 Task: In the  document Civilwarletter.docx Change the allignment of footer to  'Center' Select the entire text and insert font style 'Caveat' and font size: 16
Action: Mouse moved to (305, 456)
Screenshot: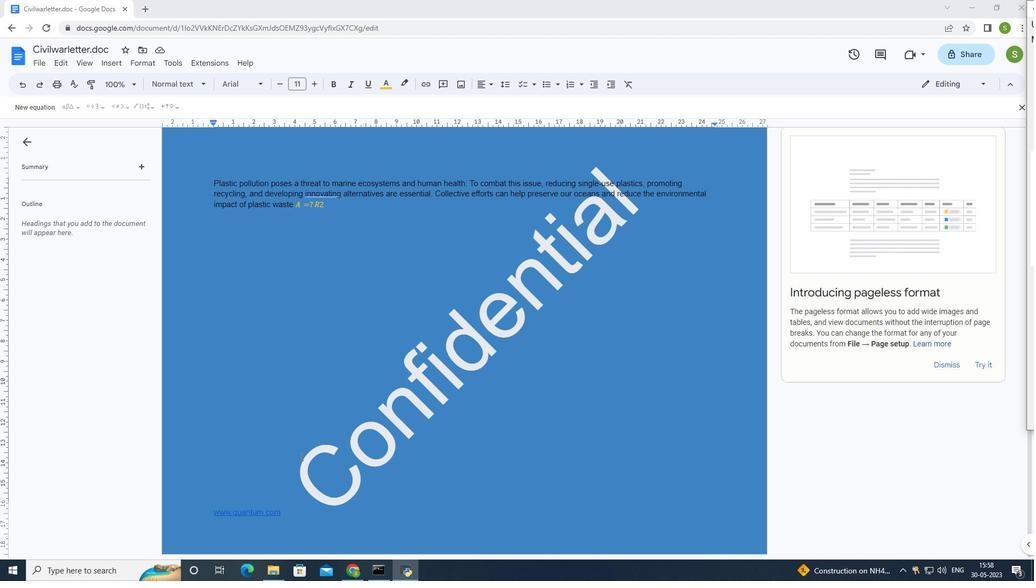 
Action: Mouse pressed left at (305, 456)
Screenshot: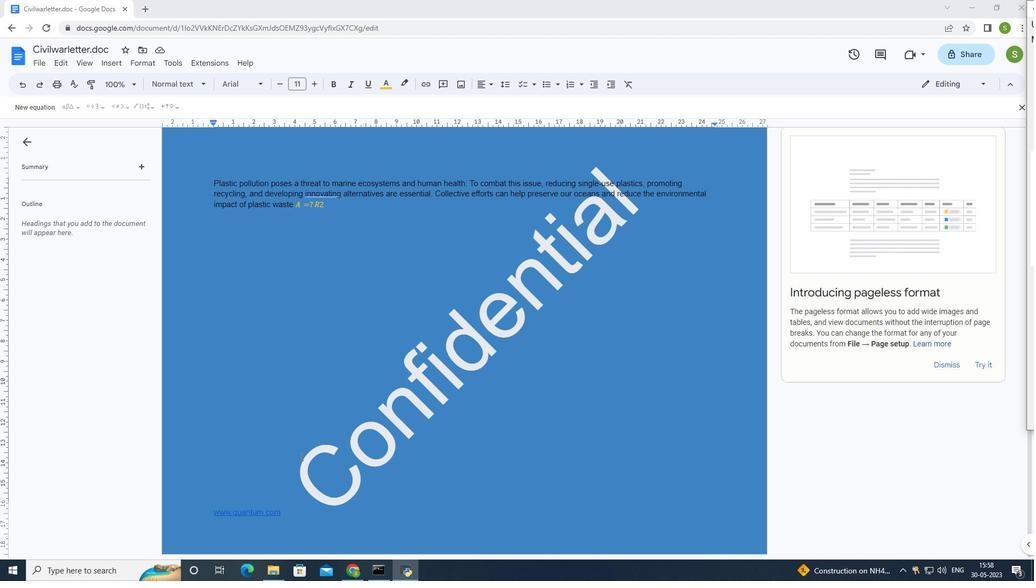 
Action: Mouse moved to (306, 457)
Screenshot: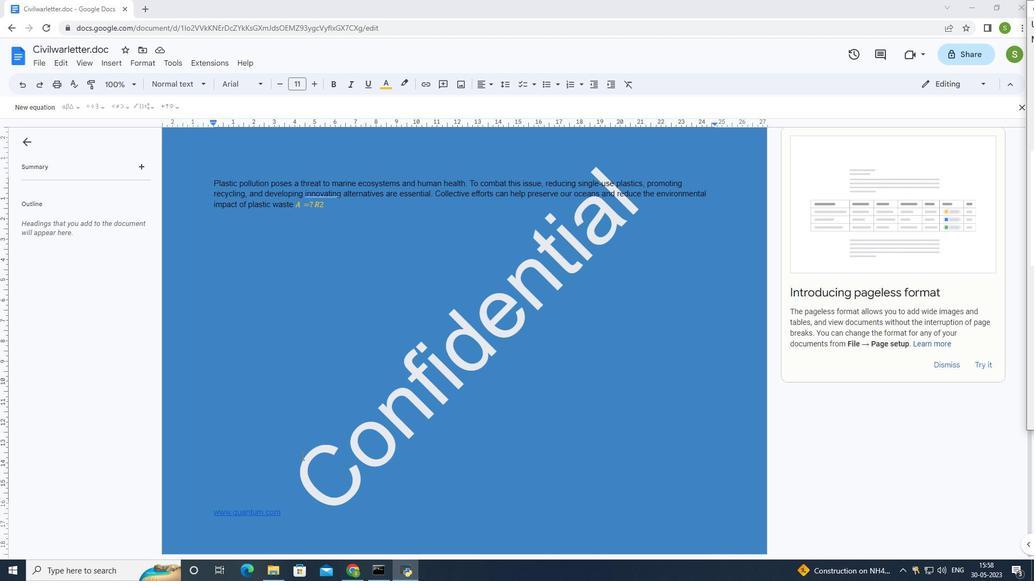 
Action: Mouse pressed left at (306, 457)
Screenshot: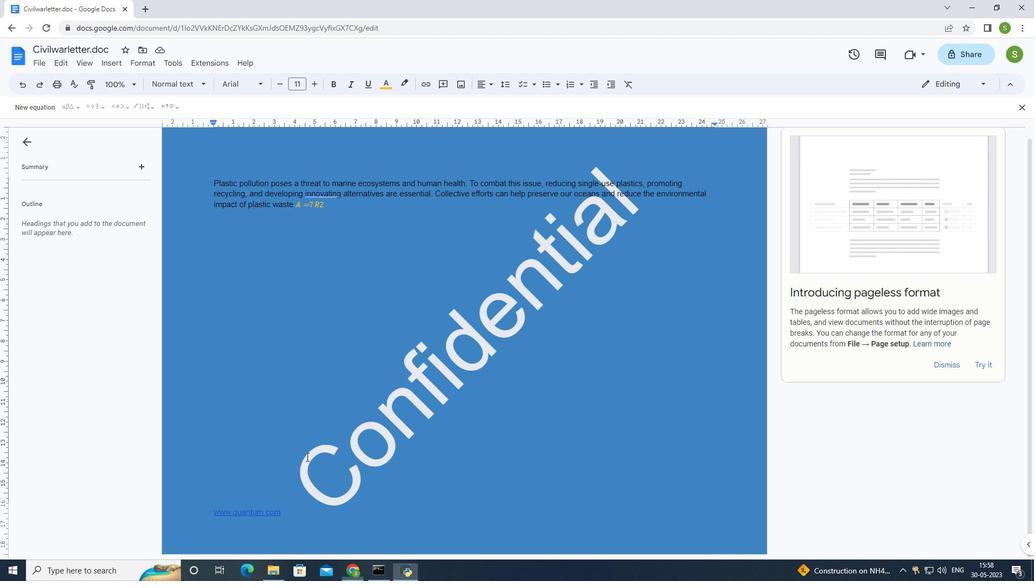 
Action: Mouse moved to (306, 457)
Screenshot: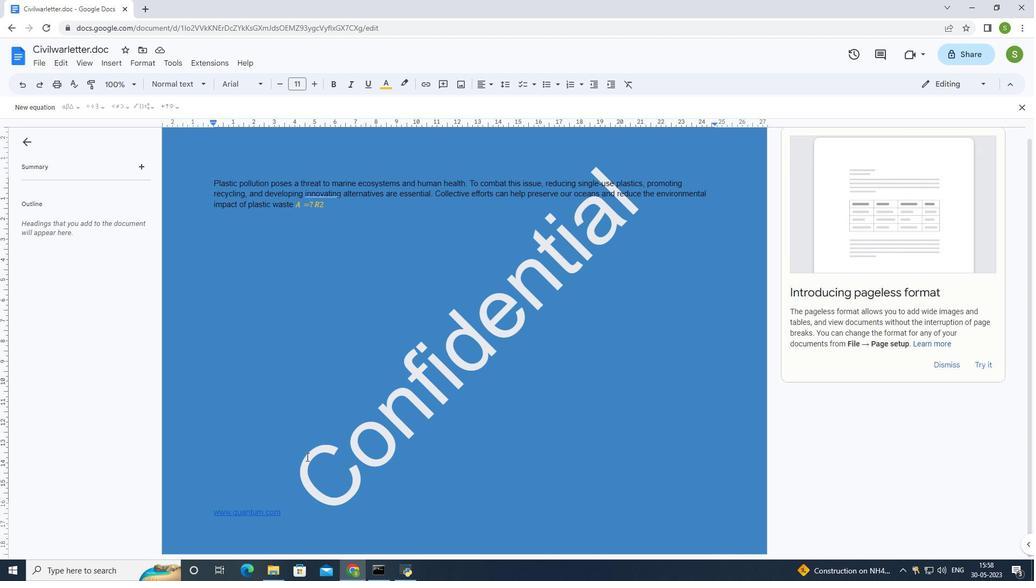 
Action: Mouse pressed left at (306, 457)
Screenshot: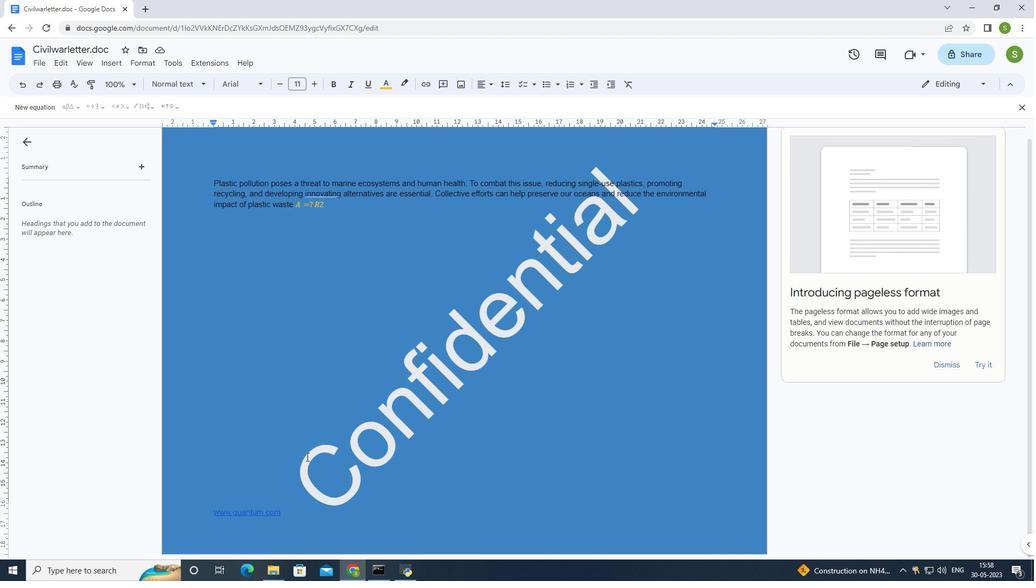 
Action: Mouse moved to (288, 505)
Screenshot: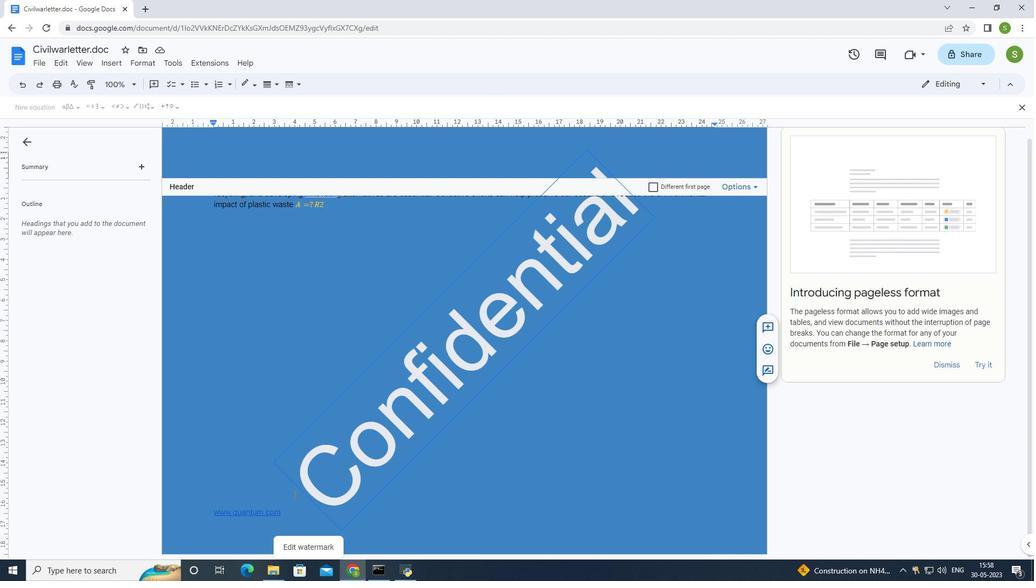 
Action: Mouse pressed left at (288, 505)
Screenshot: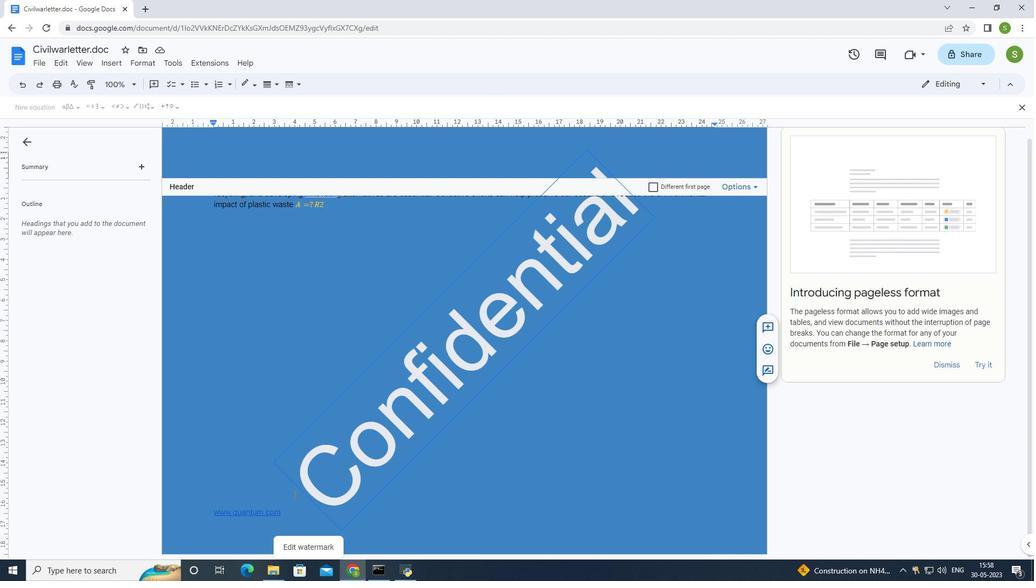 
Action: Mouse moved to (288, 506)
Screenshot: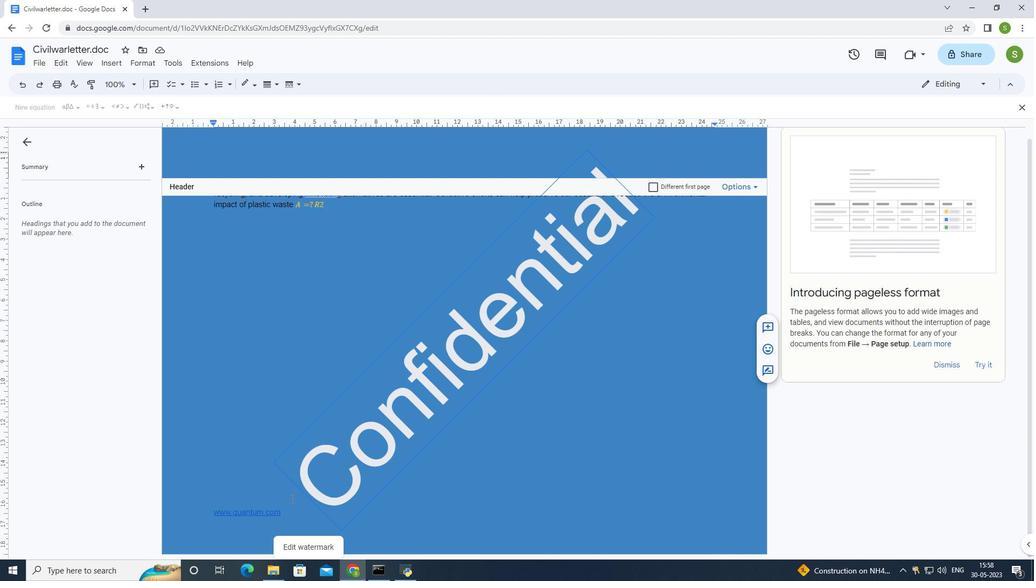 
Action: Mouse pressed left at (288, 506)
Screenshot: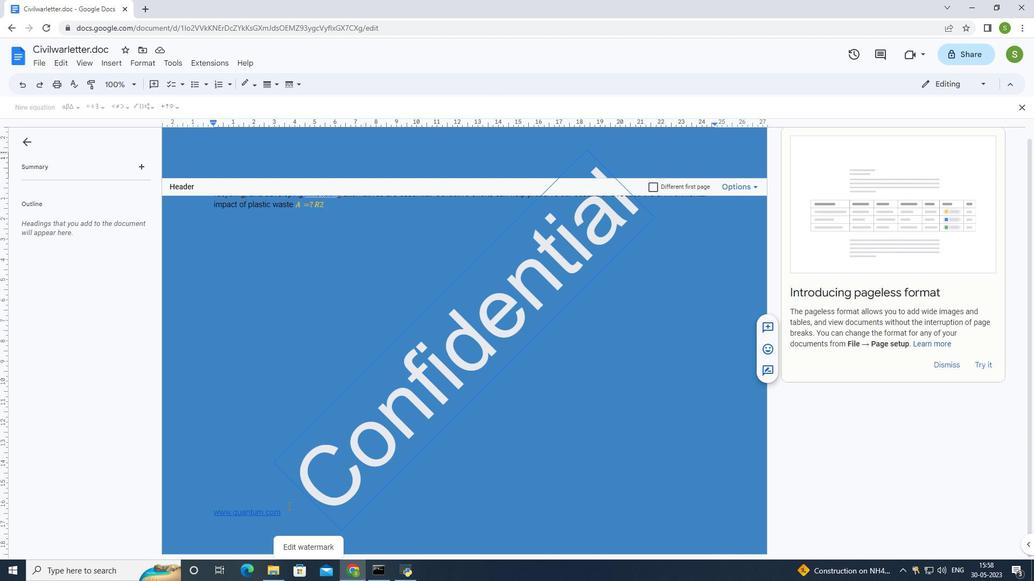 
Action: Mouse moved to (287, 506)
Screenshot: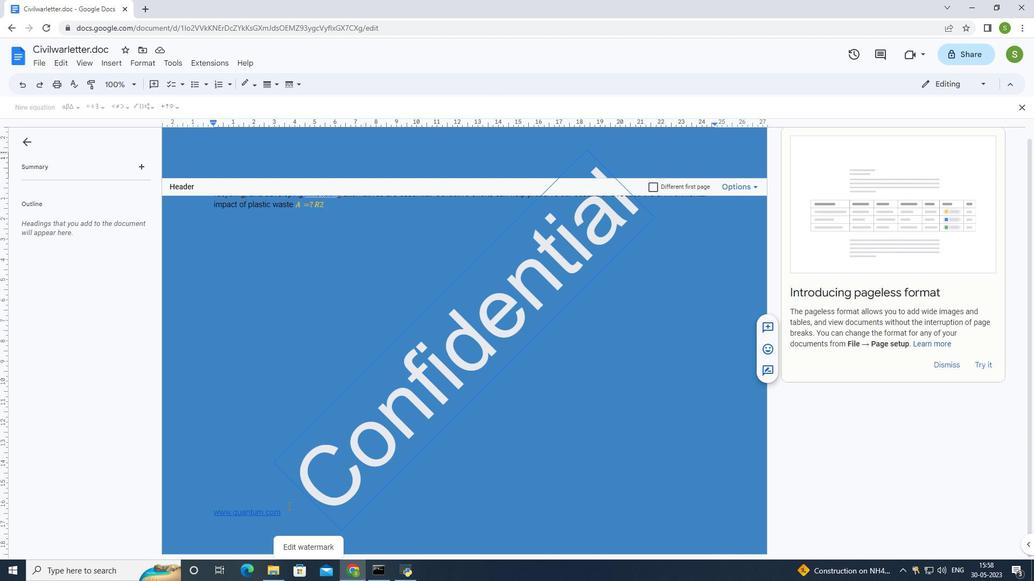
Action: Mouse pressed left at (287, 506)
Screenshot: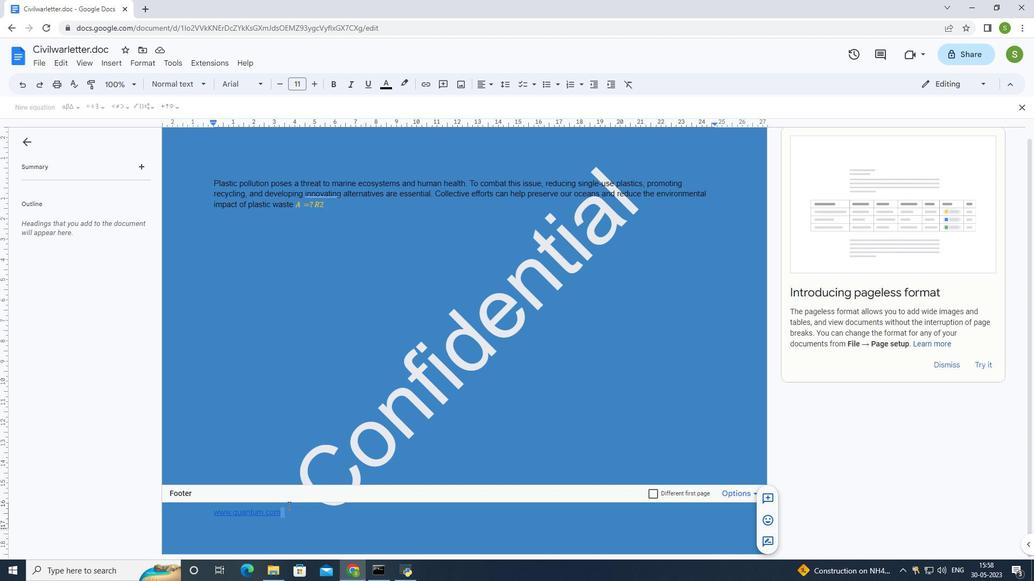 
Action: Mouse moved to (283, 517)
Screenshot: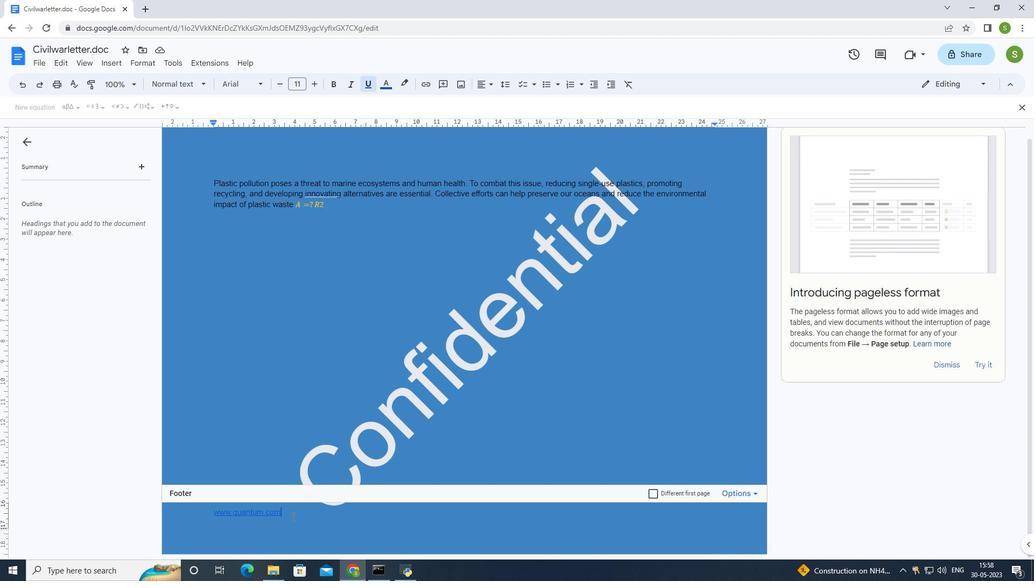 
Action: Mouse pressed left at (283, 517)
Screenshot: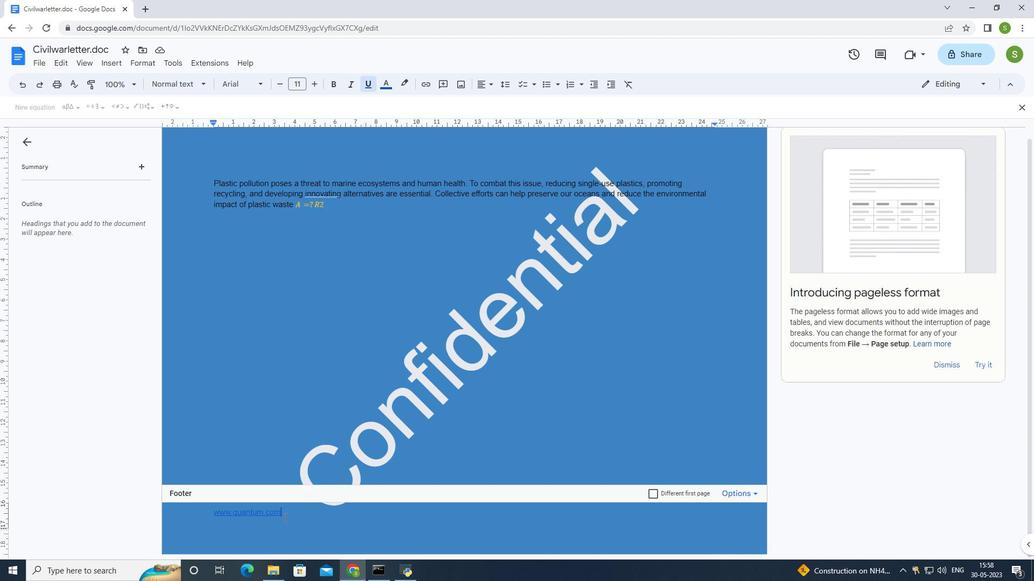 
Action: Mouse moved to (492, 87)
Screenshot: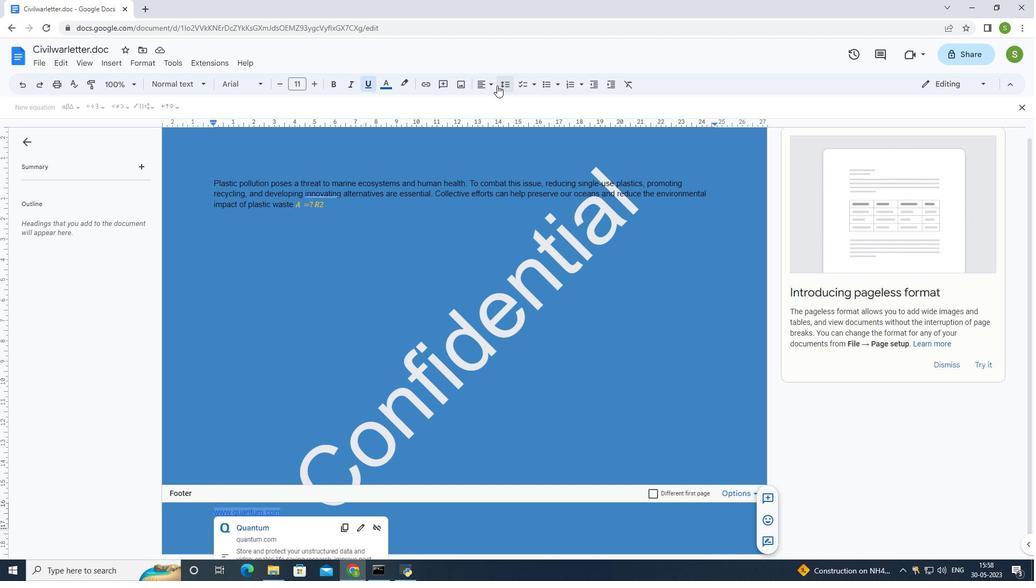 
Action: Mouse pressed left at (492, 87)
Screenshot: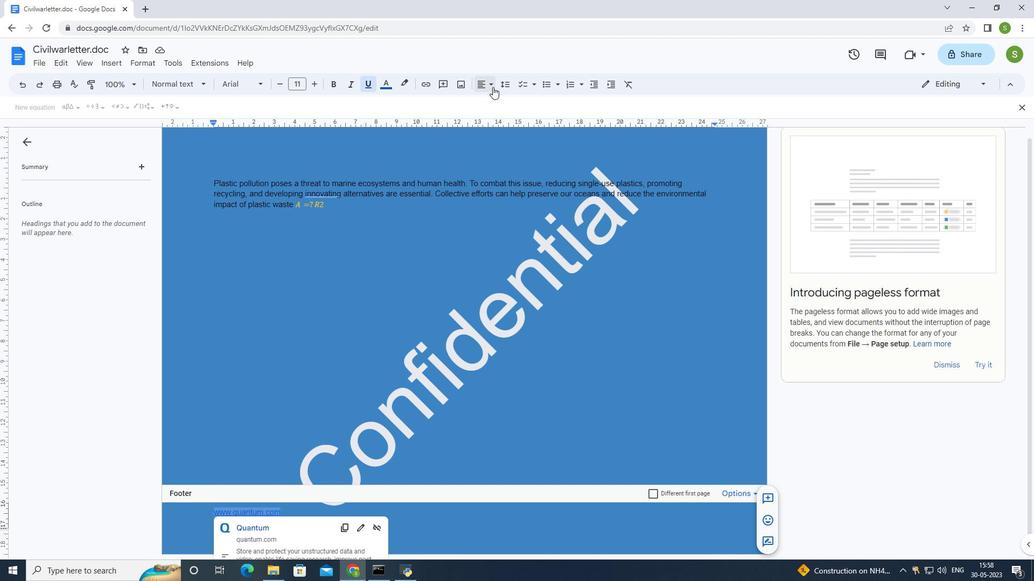 
Action: Mouse moved to (505, 105)
Screenshot: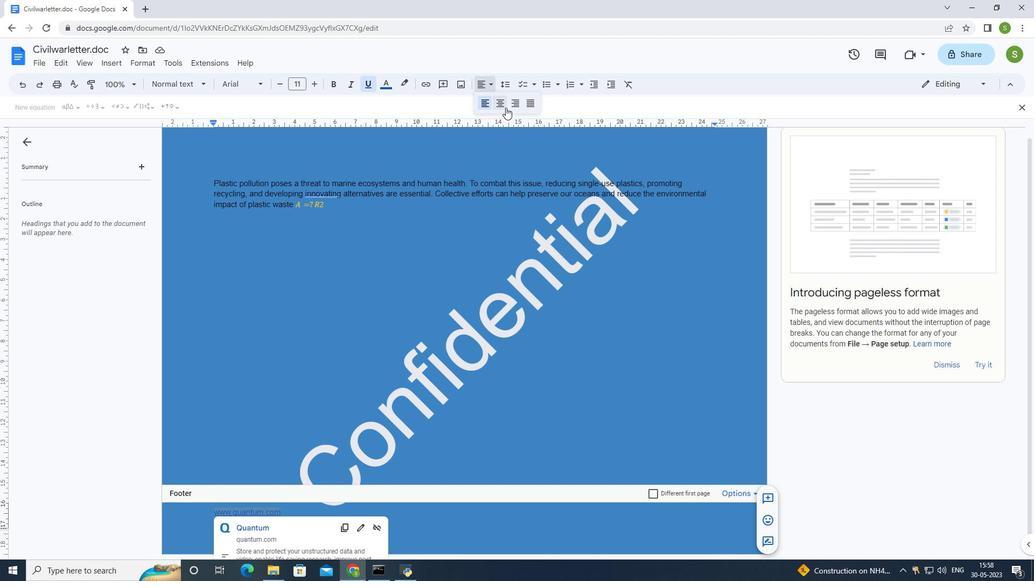 
Action: Mouse pressed left at (505, 105)
Screenshot: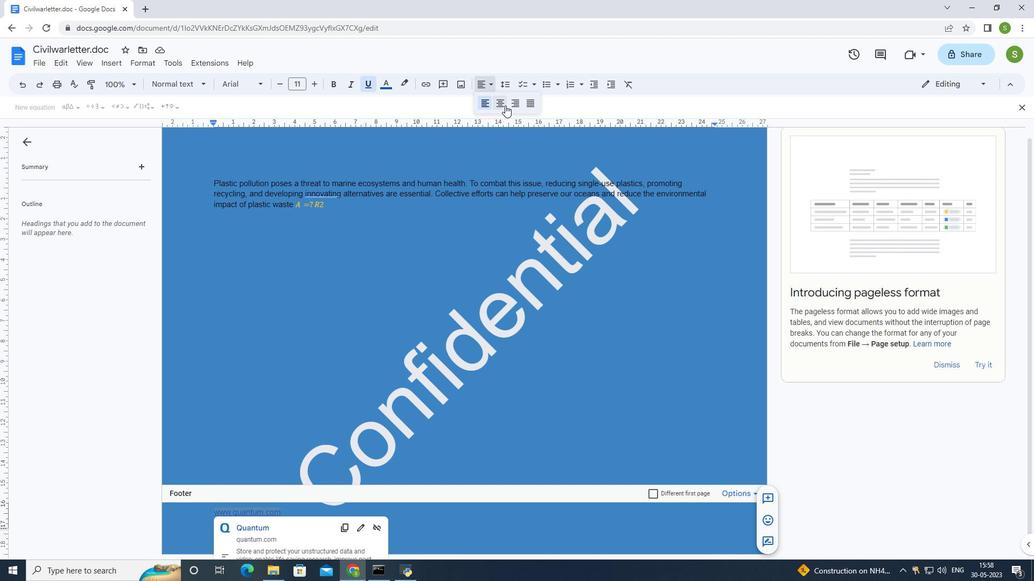 
Action: Mouse moved to (328, 206)
Screenshot: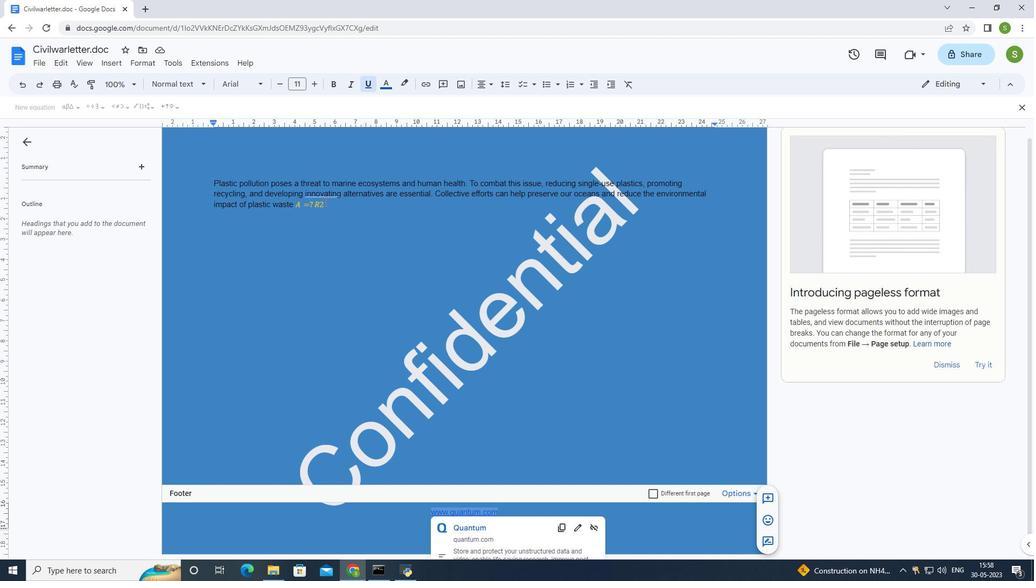 
Action: Mouse pressed left at (328, 206)
Screenshot: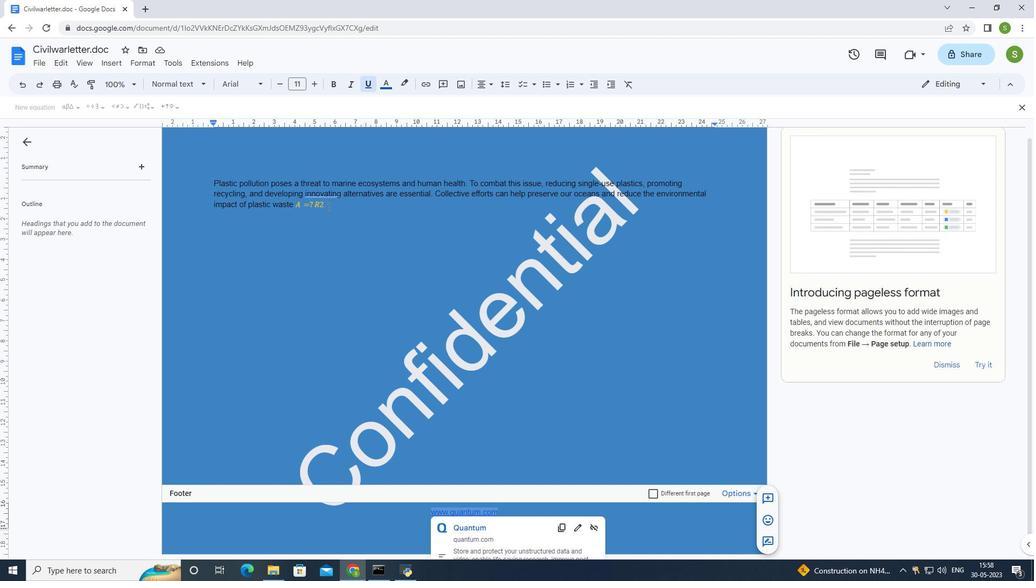
Action: Mouse moved to (212, 179)
Screenshot: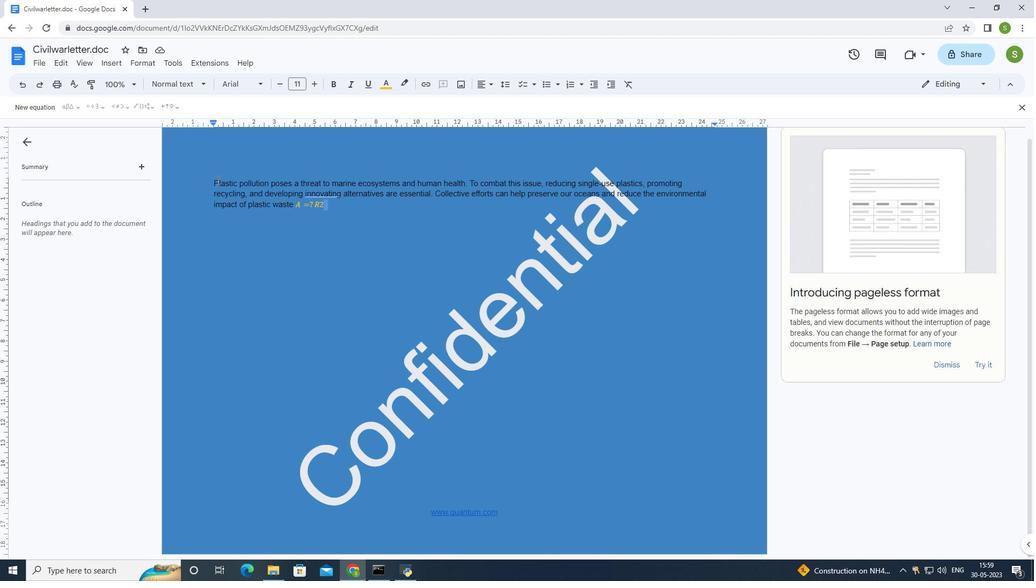 
Action: Mouse pressed left at (212, 179)
Screenshot: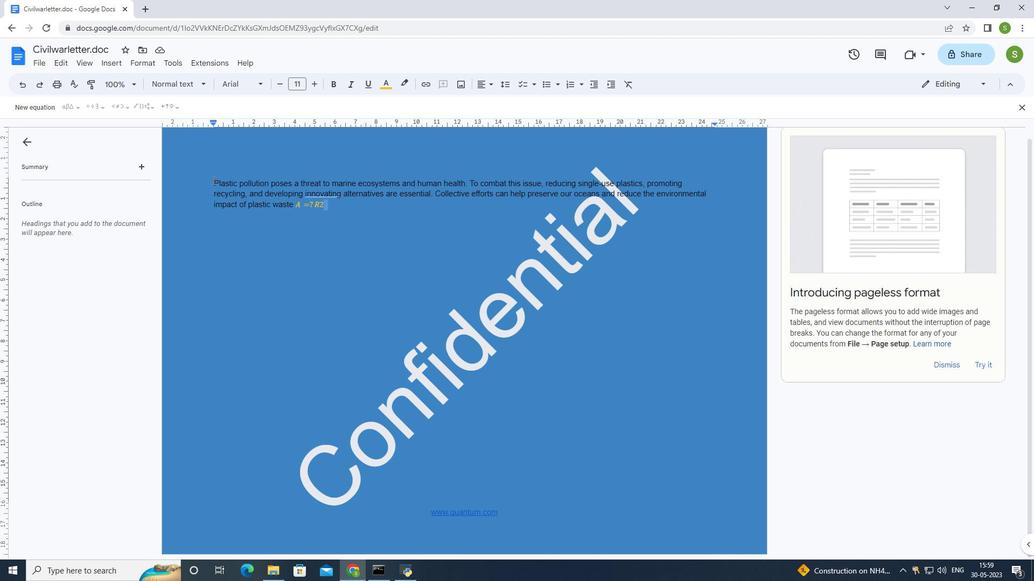 
Action: Mouse moved to (230, 87)
Screenshot: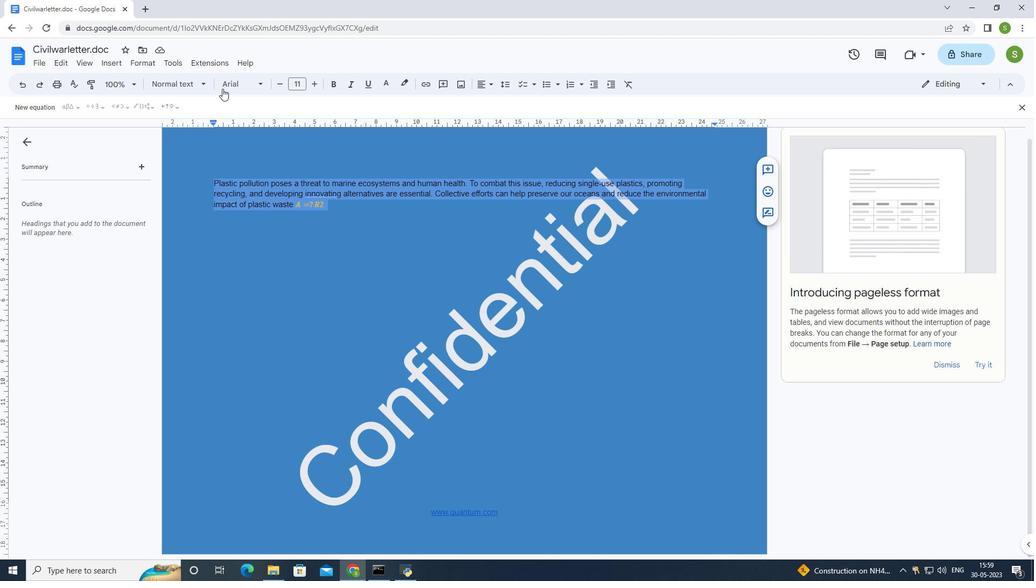 
Action: Mouse pressed left at (230, 87)
Screenshot: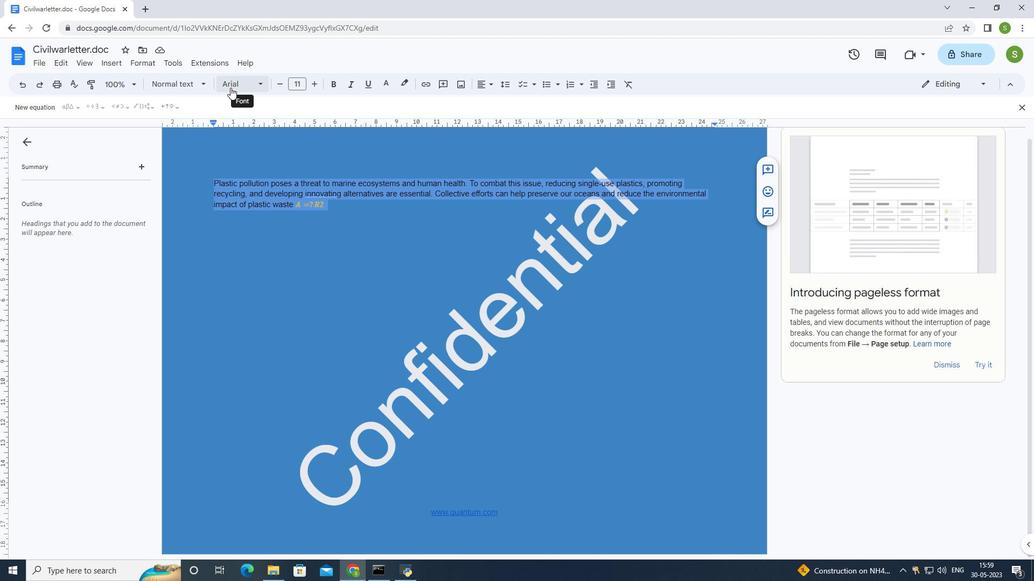 
Action: Mouse moved to (240, 104)
Screenshot: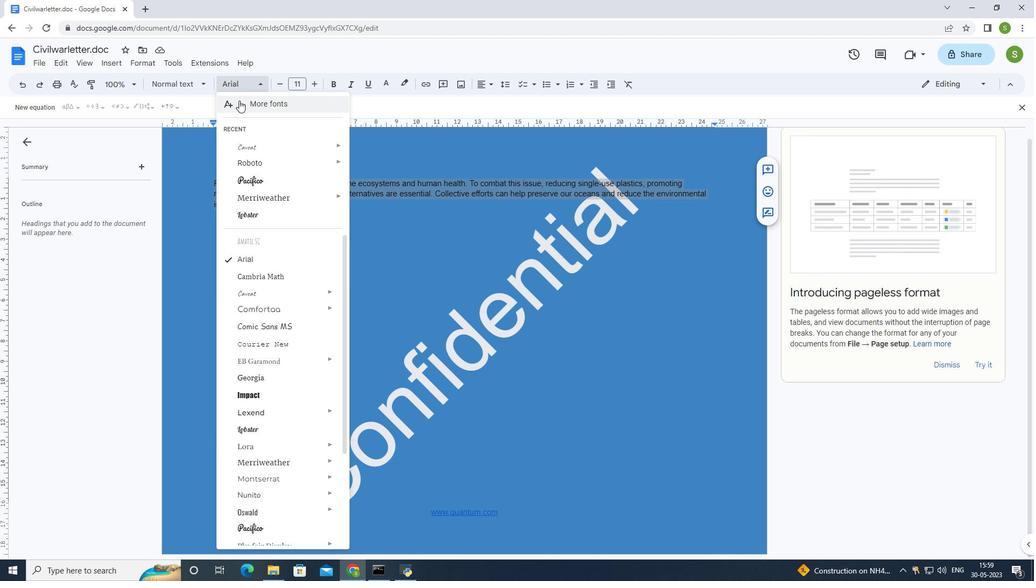 
Action: Mouse pressed left at (240, 104)
Screenshot: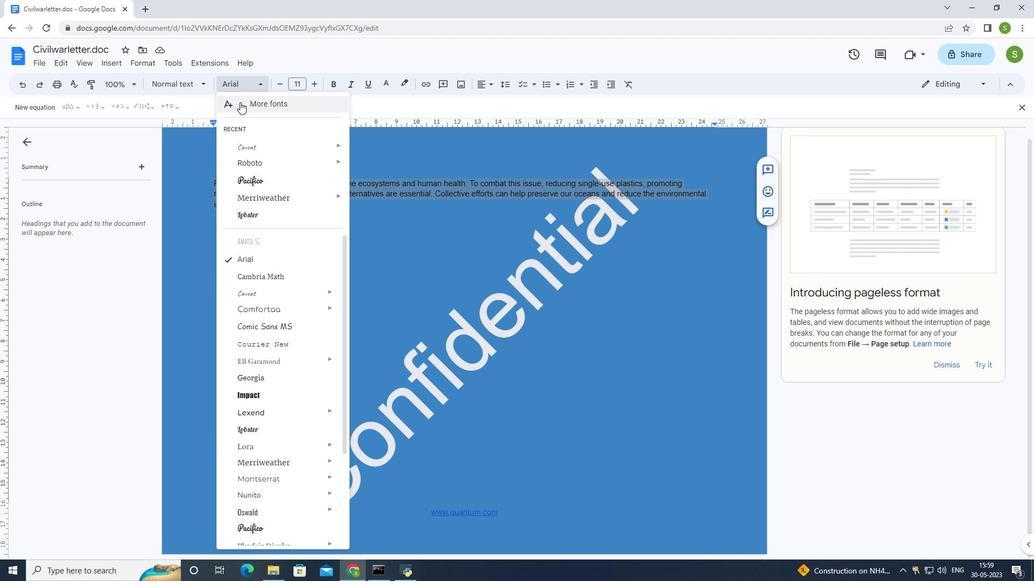
Action: Mouse moved to (356, 180)
Screenshot: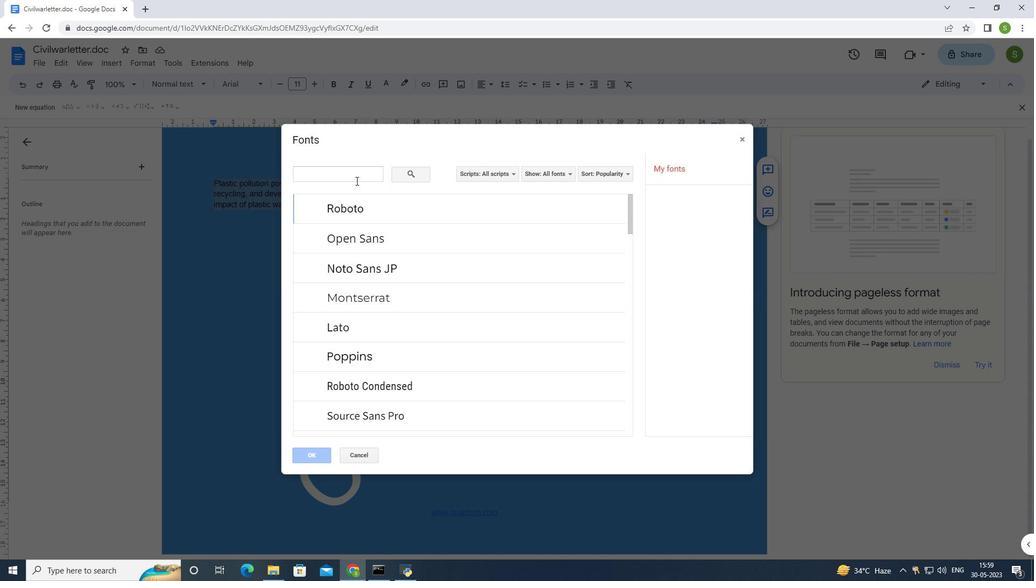 
Action: Mouse pressed left at (356, 180)
Screenshot: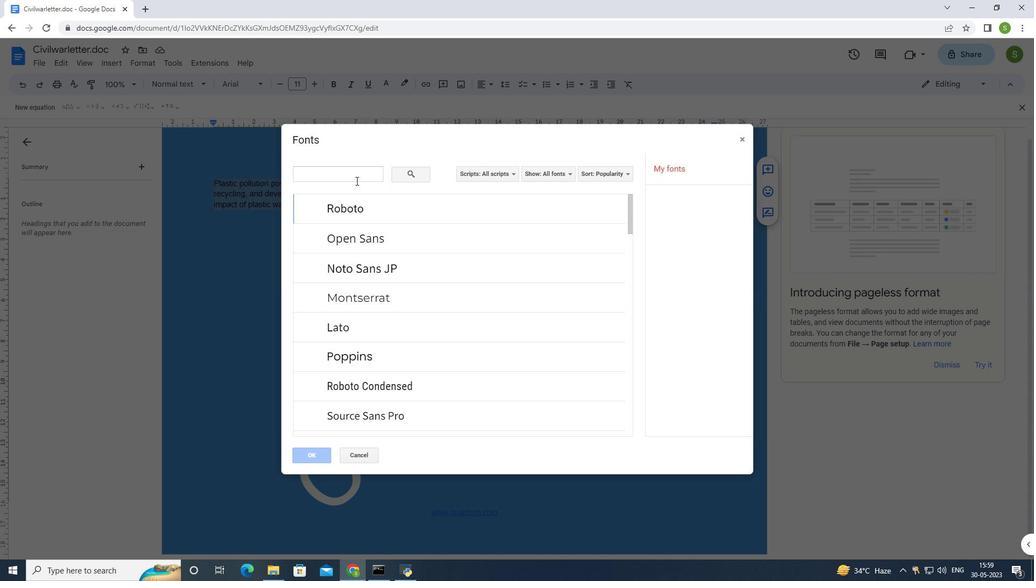 
Action: Mouse moved to (384, 131)
Screenshot: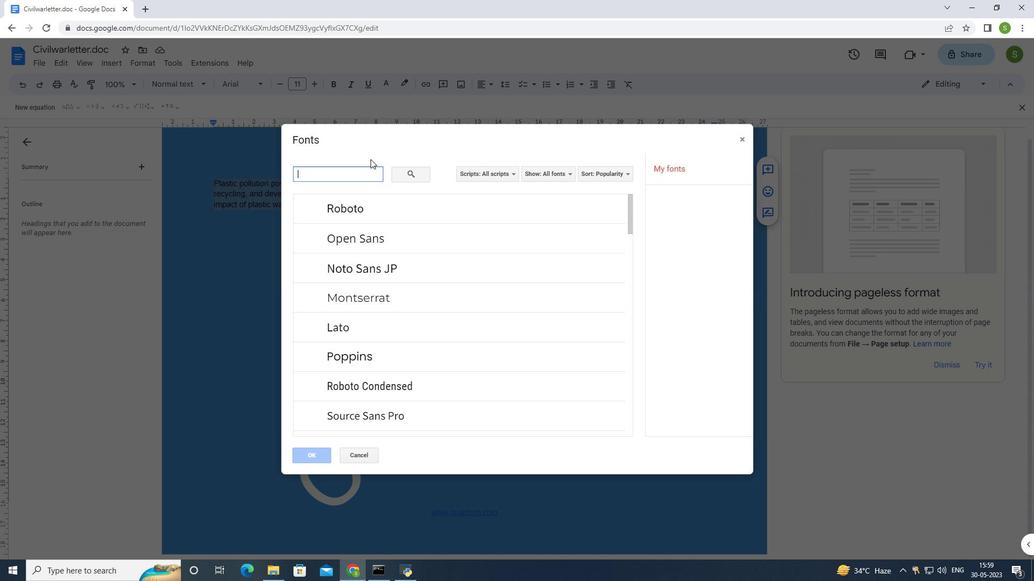 
Action: Key pressed c<Key.backspace><Key.shift>Cave
Screenshot: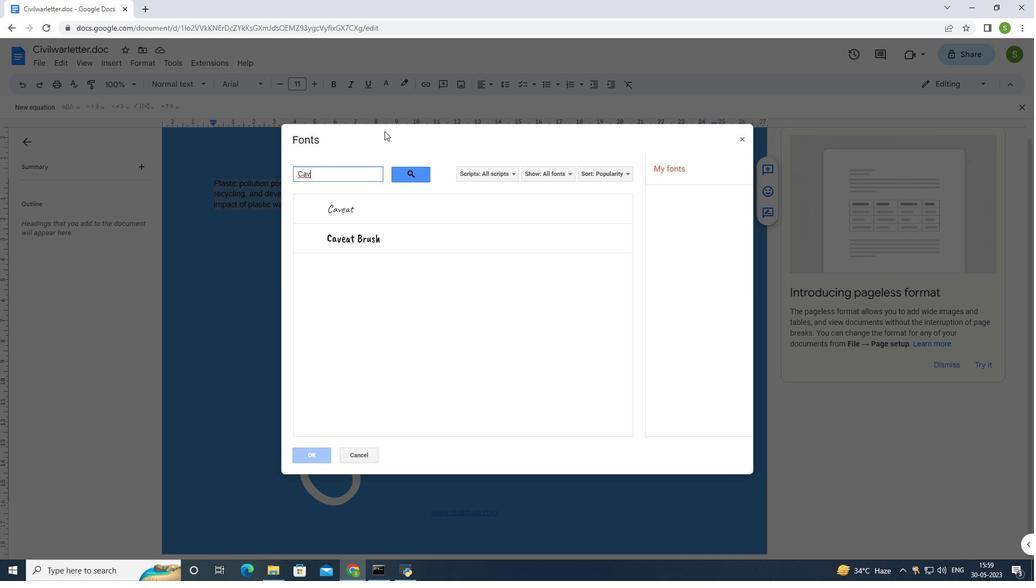 
Action: Mouse moved to (363, 206)
Screenshot: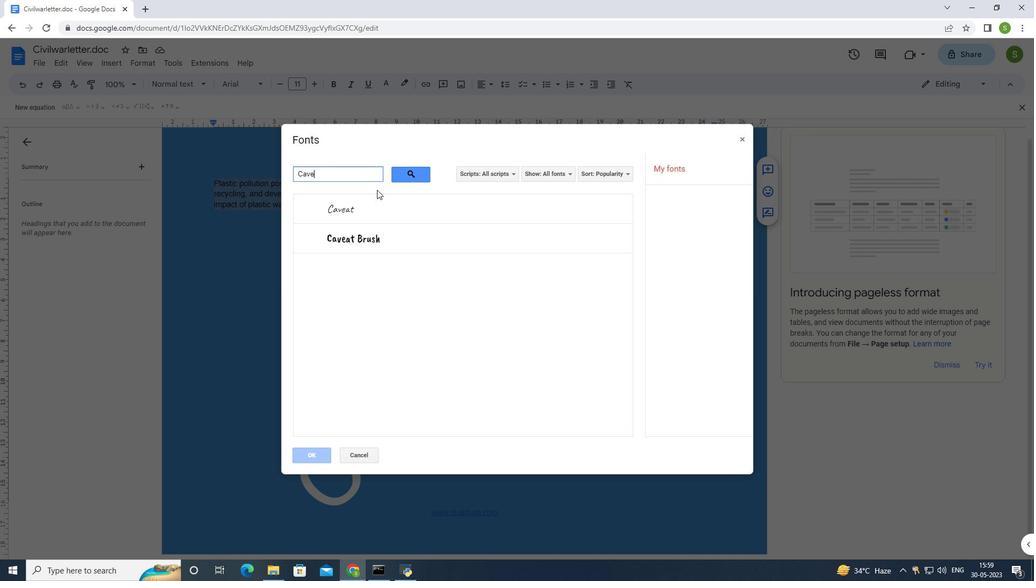 
Action: Mouse pressed left at (363, 206)
Screenshot: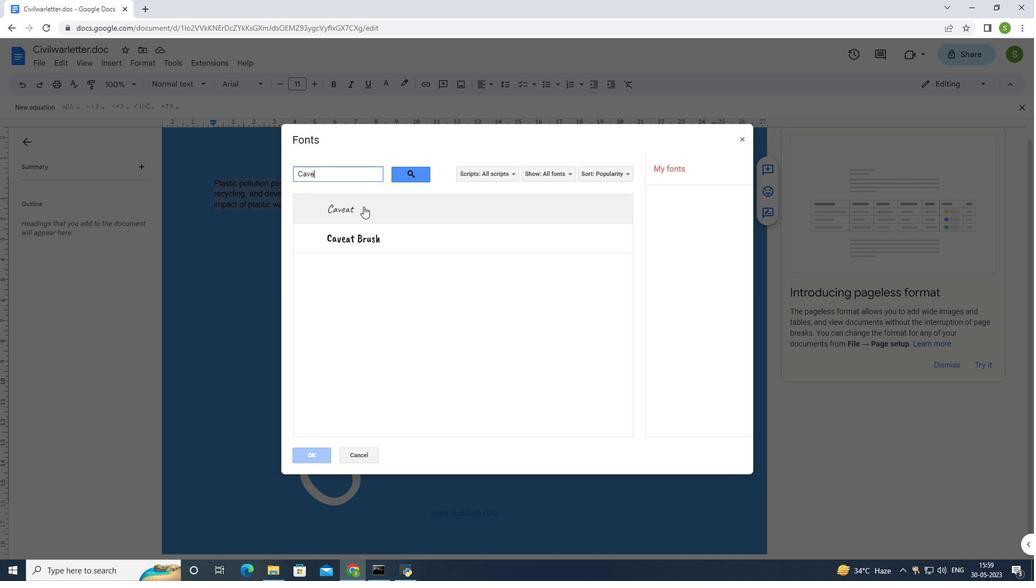
Action: Mouse moved to (315, 463)
Screenshot: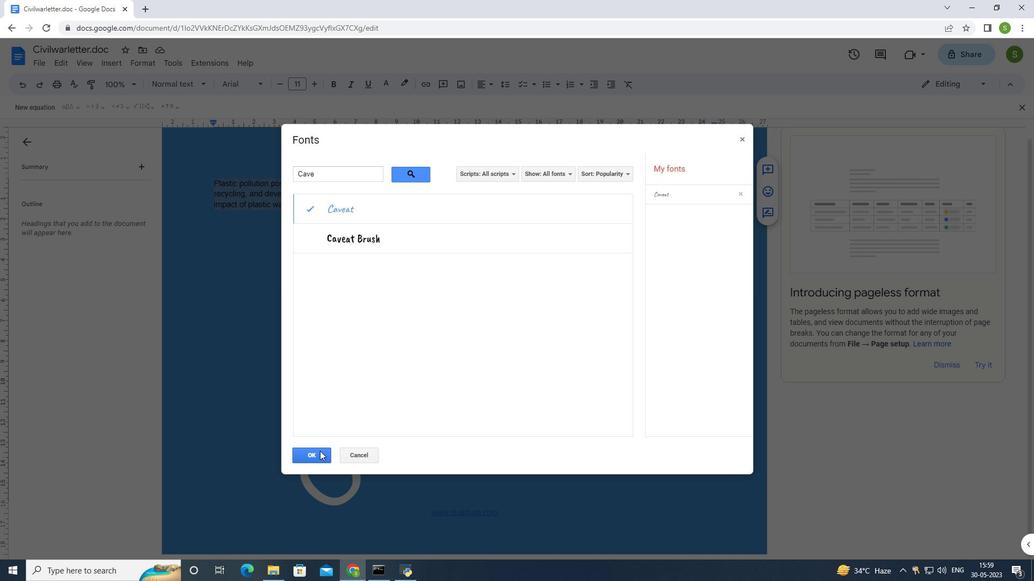 
Action: Mouse pressed left at (315, 463)
Screenshot: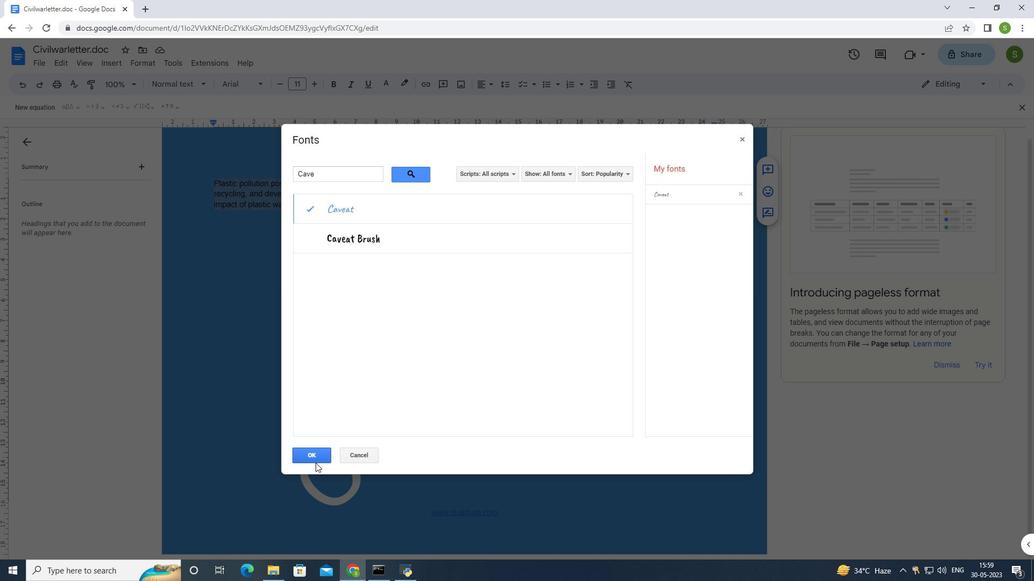 
Action: Mouse moved to (317, 83)
Screenshot: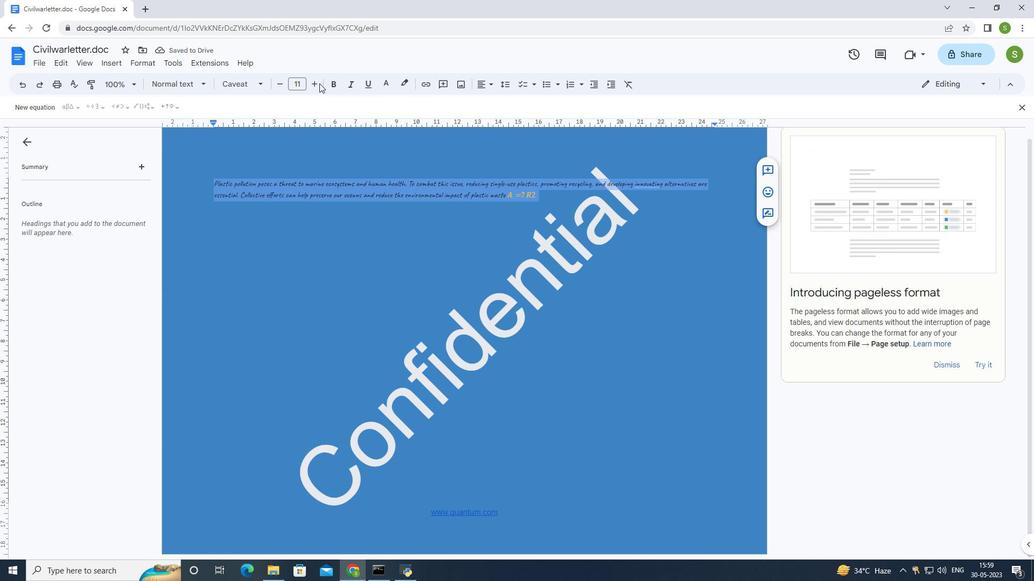 
Action: Mouse pressed left at (317, 83)
Screenshot: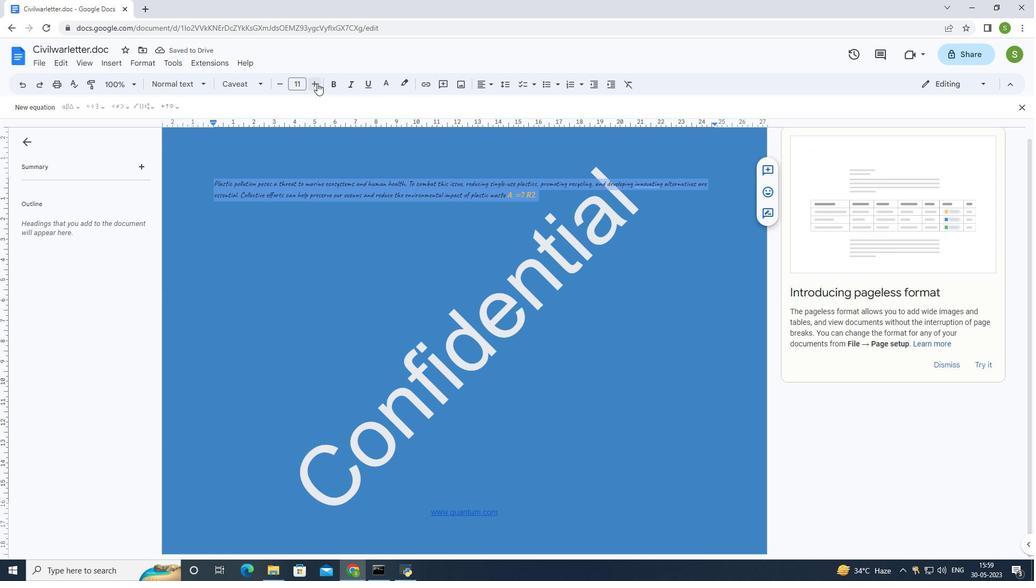 
Action: Mouse moved to (316, 83)
Screenshot: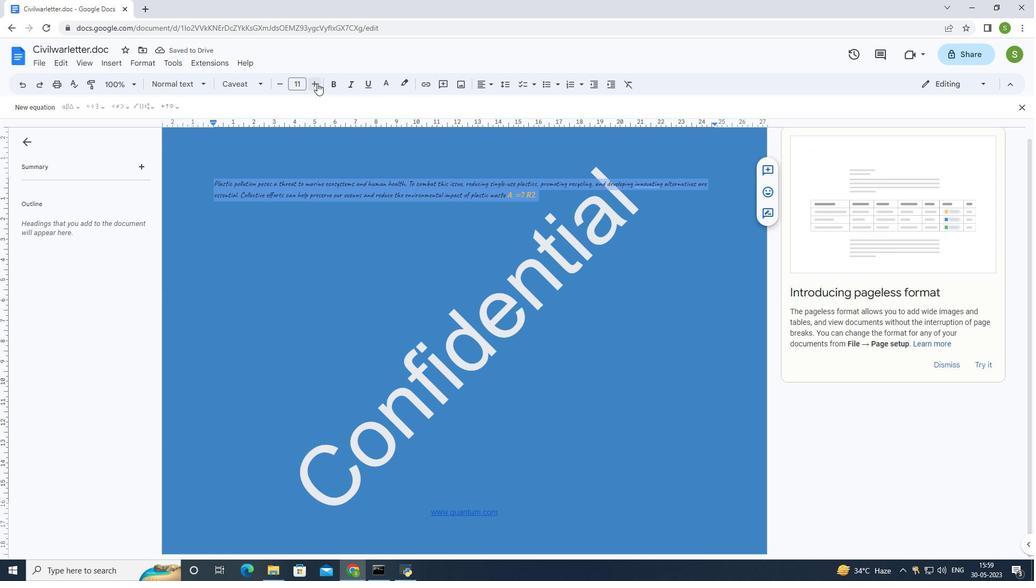 
Action: Mouse pressed left at (316, 83)
Screenshot: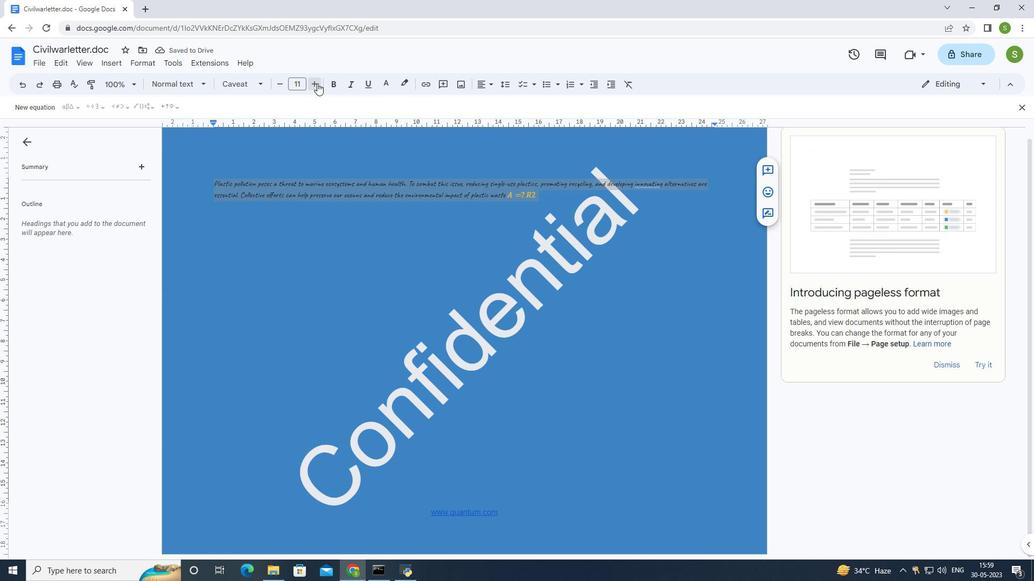 
Action: Mouse pressed left at (316, 83)
Screenshot: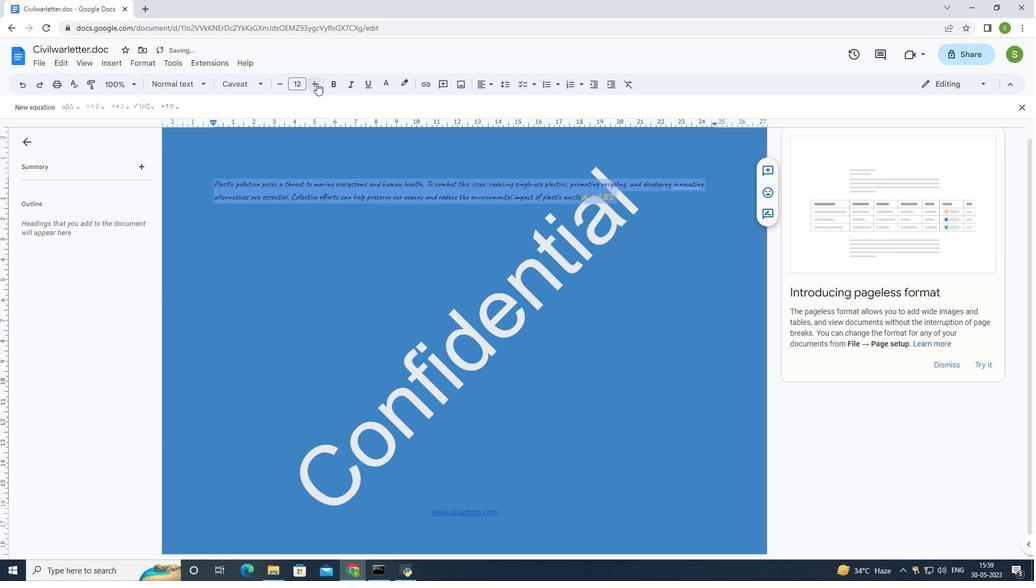 
Action: Mouse pressed left at (316, 83)
Screenshot: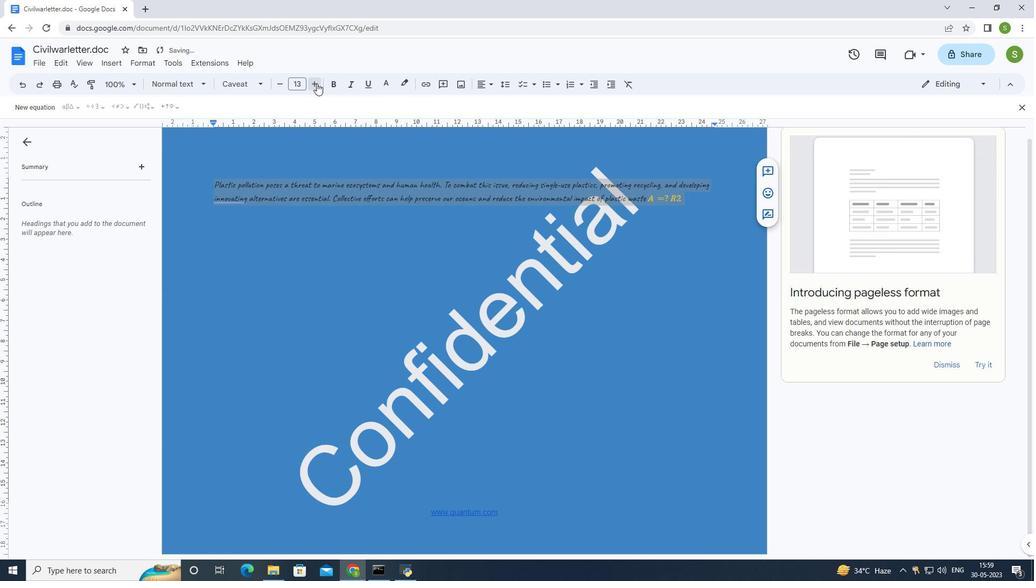 
Action: Mouse moved to (316, 84)
Screenshot: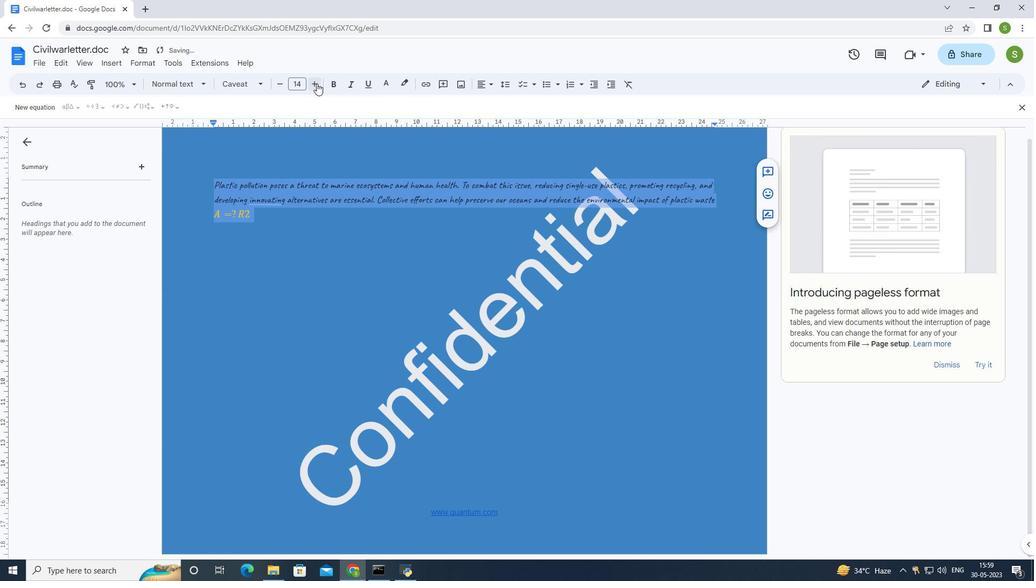 
Action: Mouse pressed left at (316, 84)
Screenshot: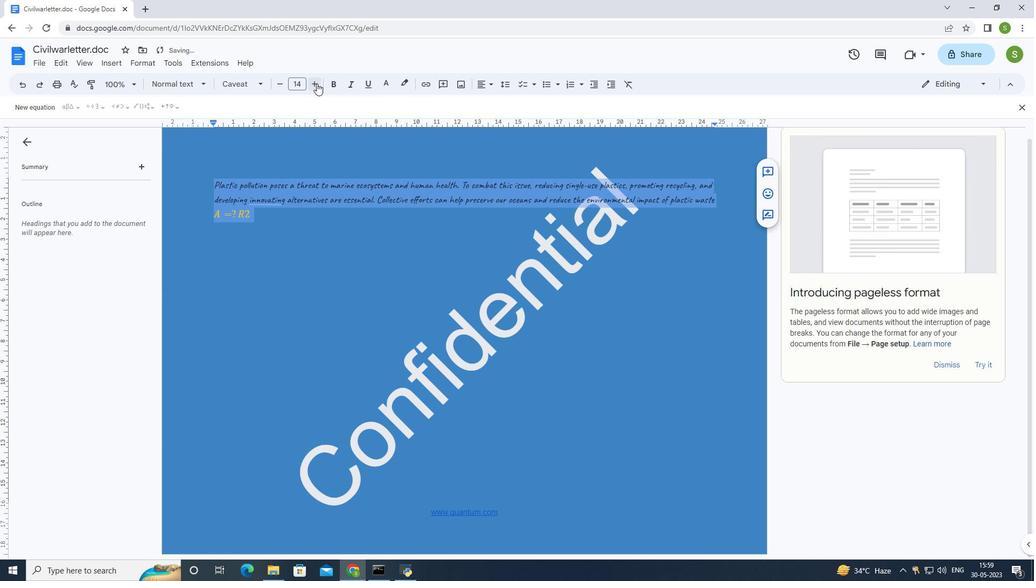 
Action: Mouse pressed left at (316, 84)
Screenshot: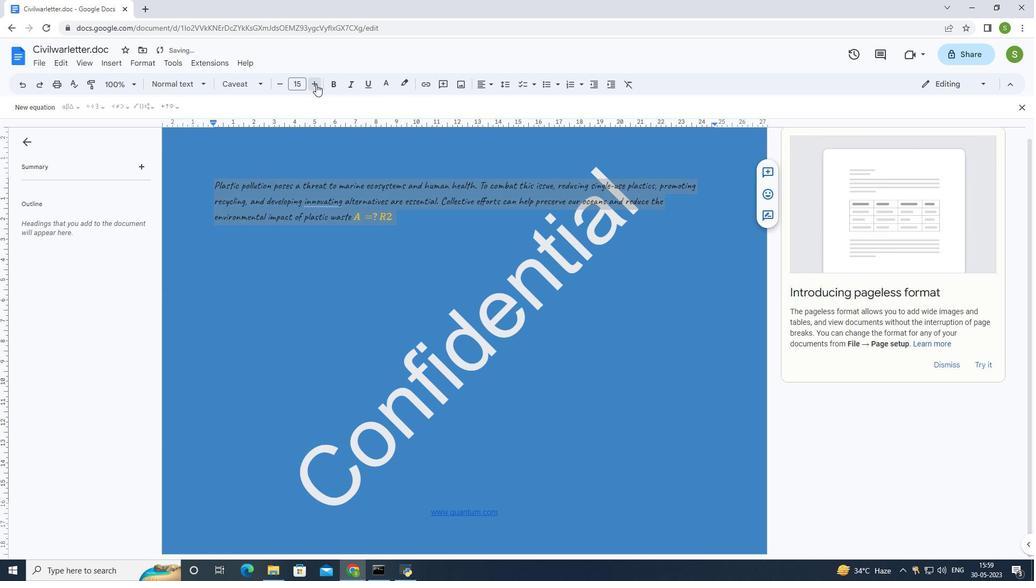 
Action: Mouse moved to (279, 85)
Screenshot: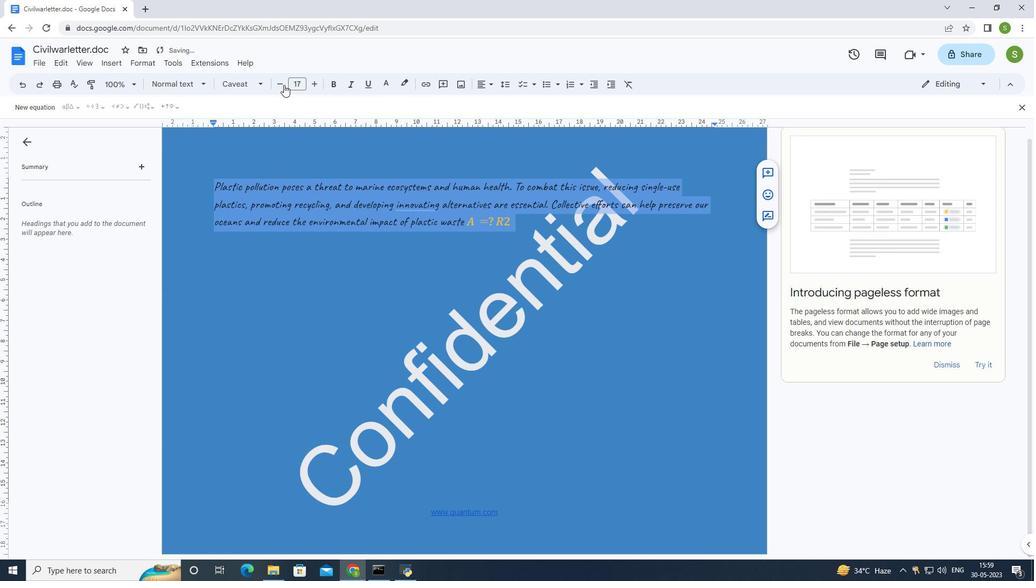 
Action: Mouse pressed left at (279, 85)
Screenshot: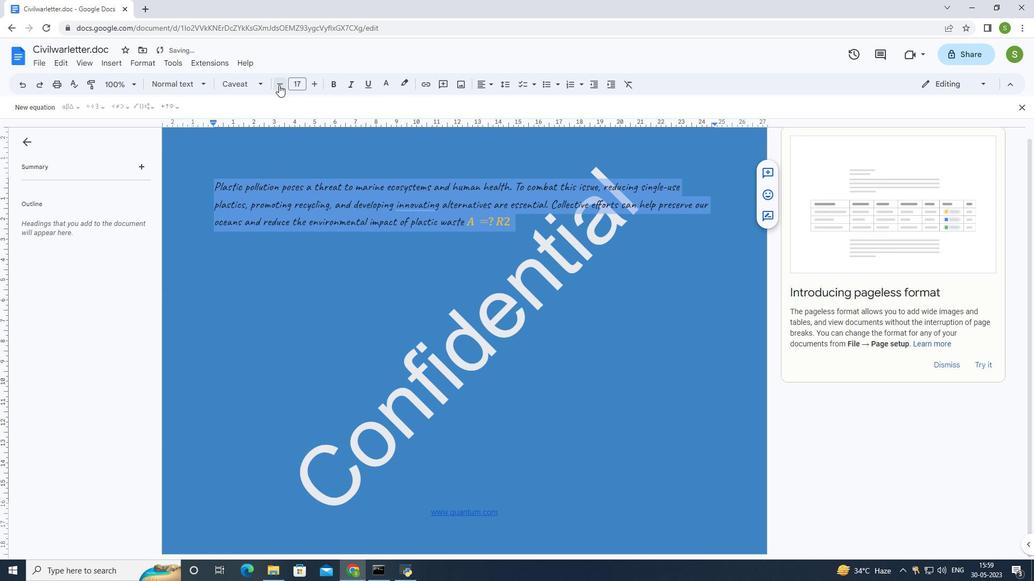 
Action: Mouse moved to (297, 353)
Screenshot: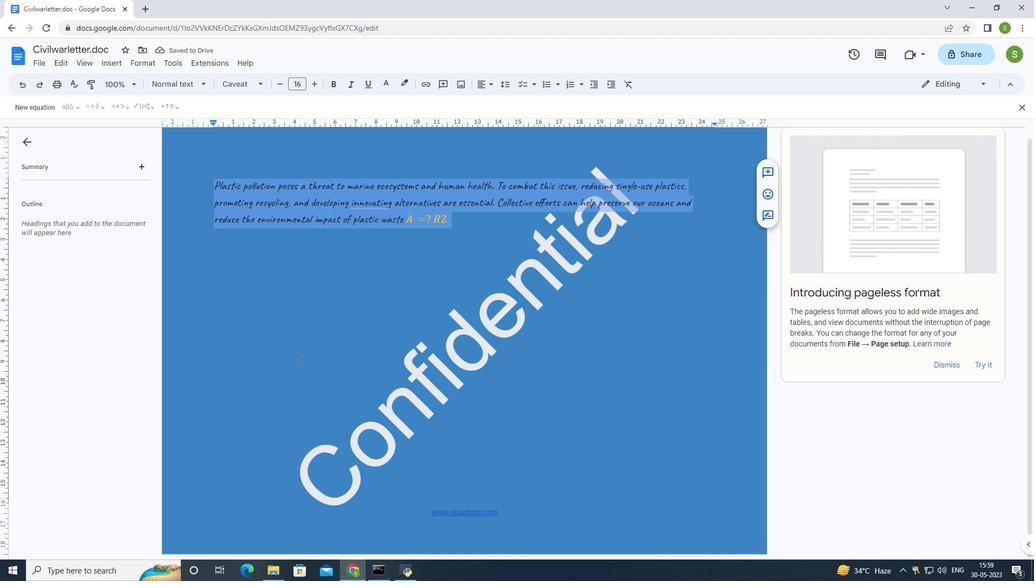
Action: Key pressed s
Screenshot: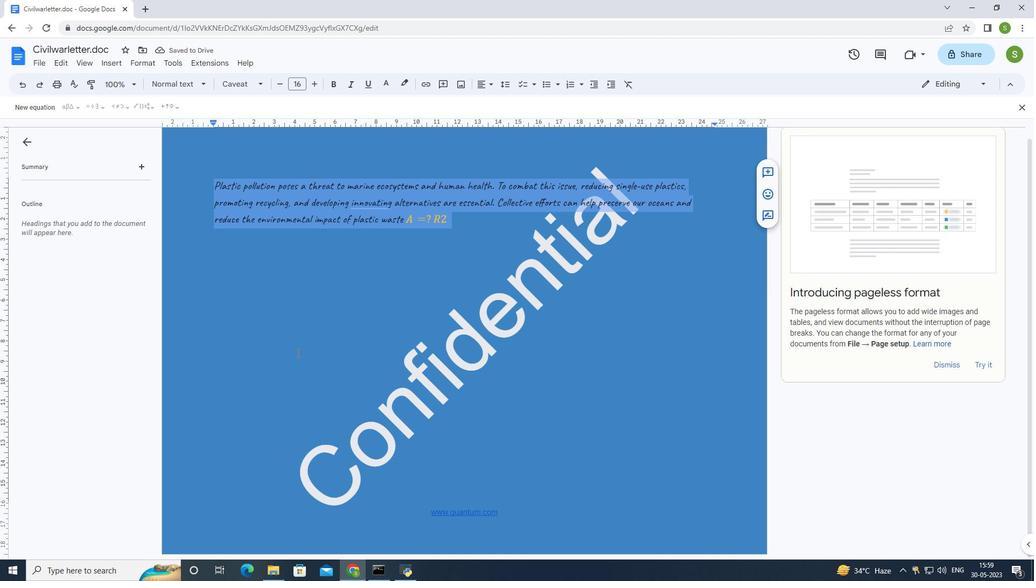 
Action: Mouse moved to (295, 345)
Screenshot: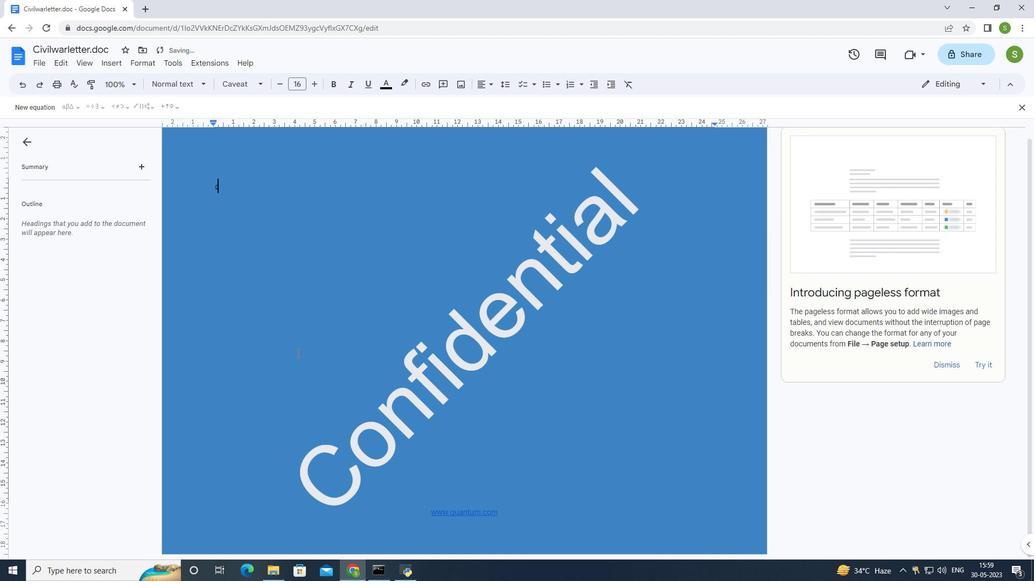 
Action: Key pressed ctrl+Zctrl+S
Screenshot: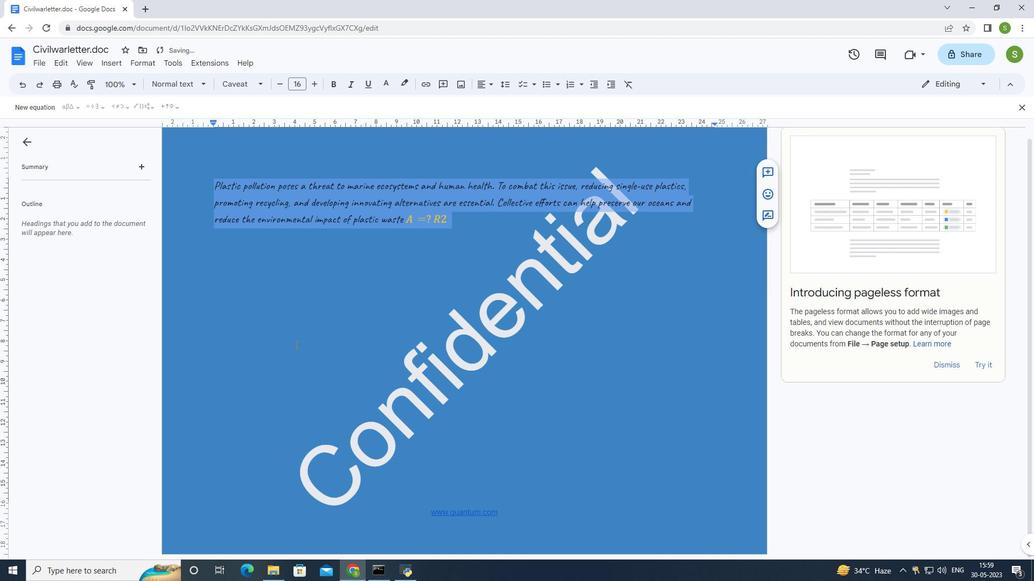 
Action: Mouse moved to (294, 385)
Screenshot: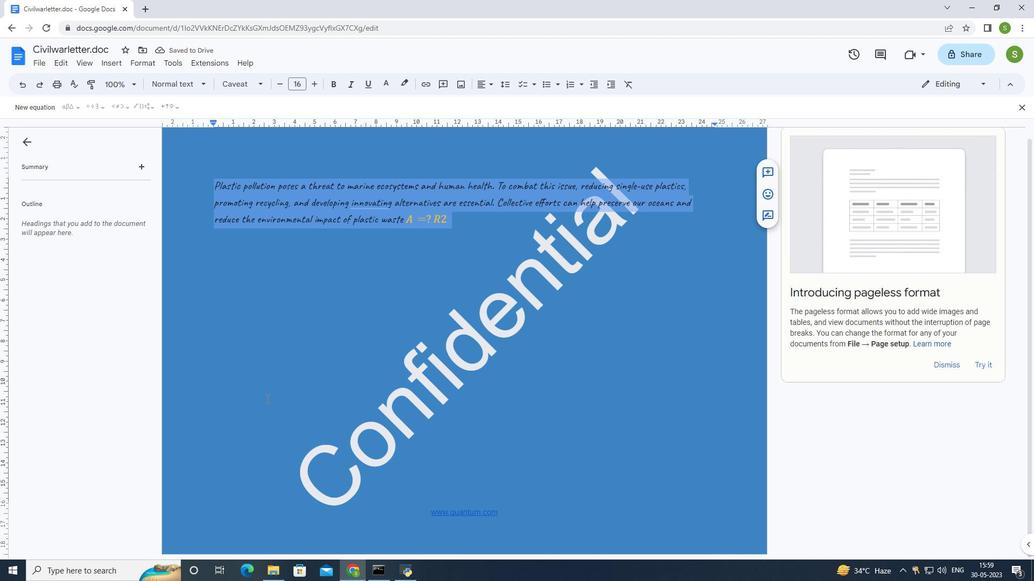 
Action: Mouse pressed left at (294, 385)
Screenshot: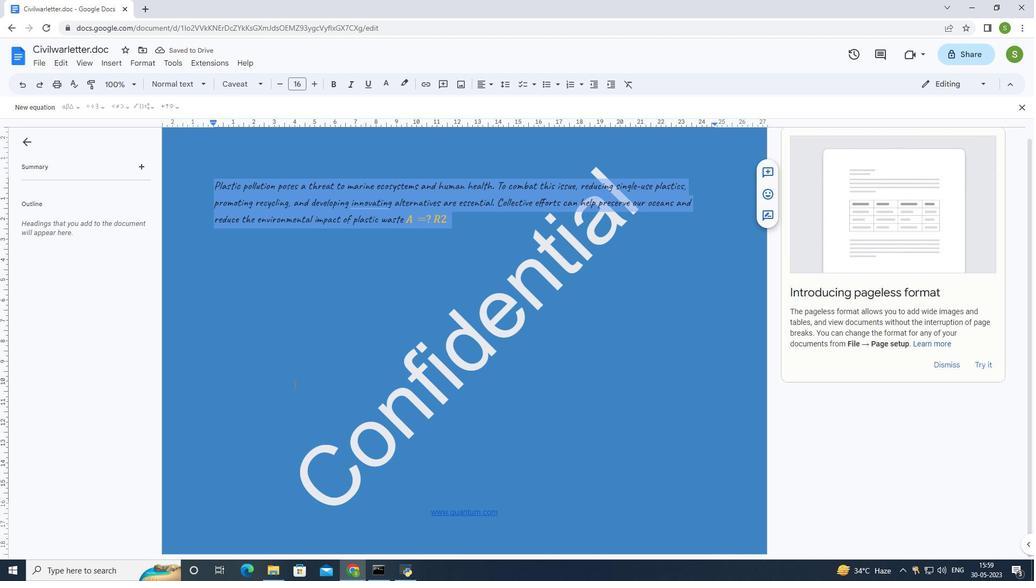 
Action: Mouse moved to (478, 340)
Screenshot: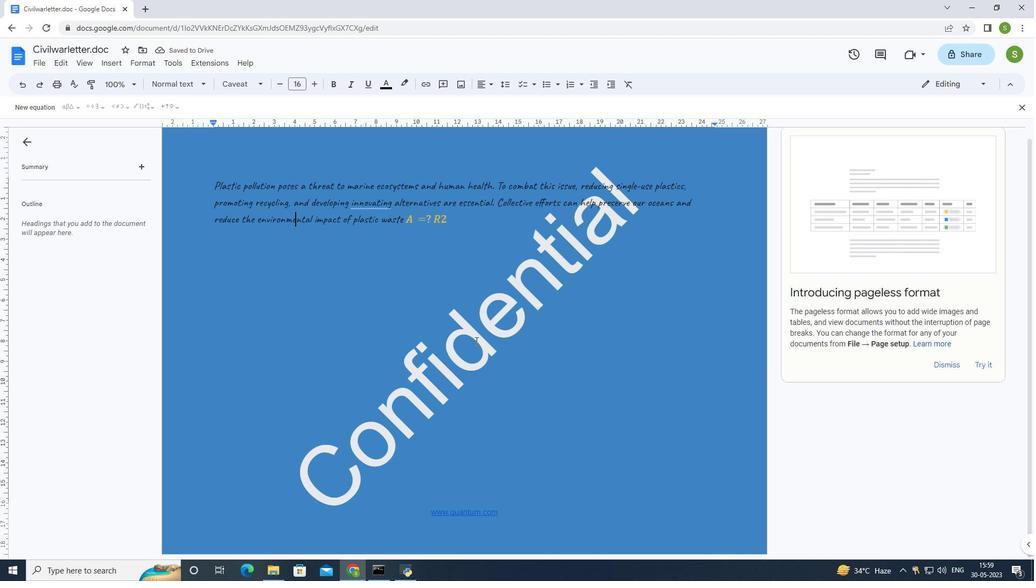 
